 Task: Create a due date automation when advanced on, 2 days before a card is due add content with a name ending with resume at 11:00 AM.
Action: Mouse moved to (1050, 75)
Screenshot: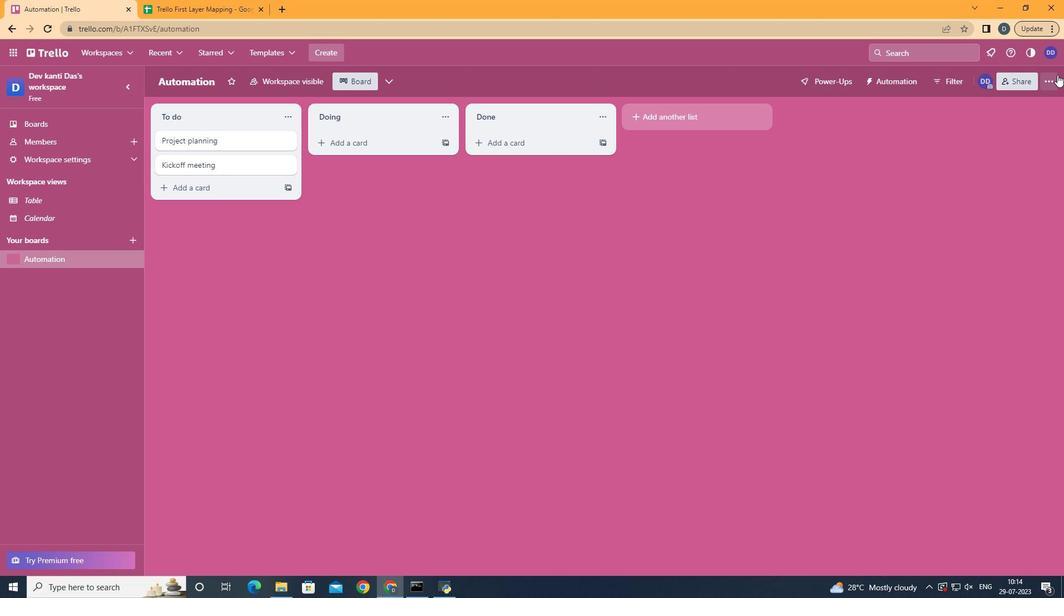 
Action: Mouse pressed left at (1050, 75)
Screenshot: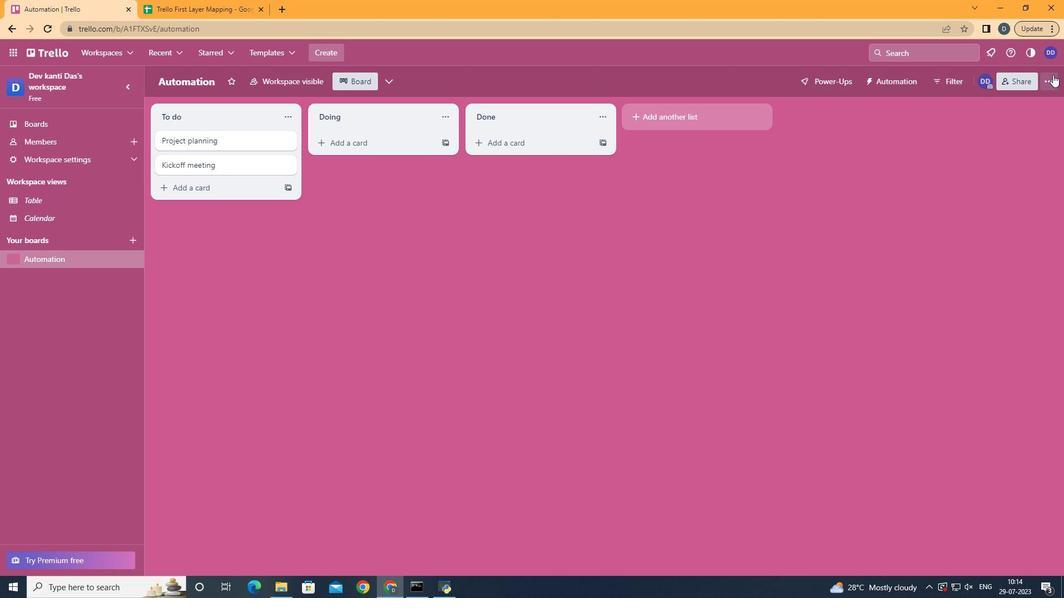 
Action: Mouse moved to (955, 226)
Screenshot: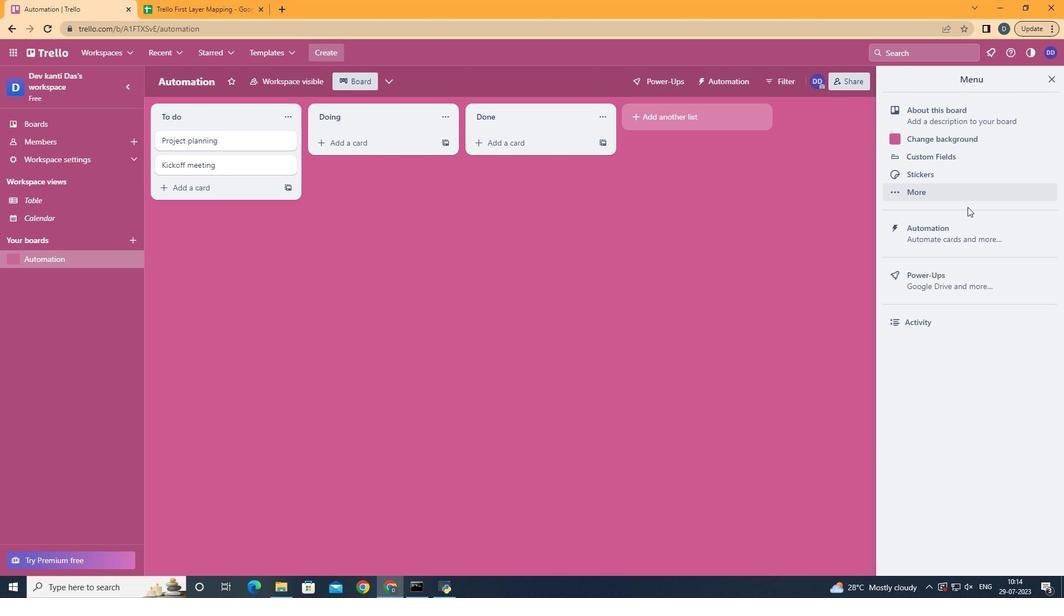 
Action: Mouse pressed left at (955, 226)
Screenshot: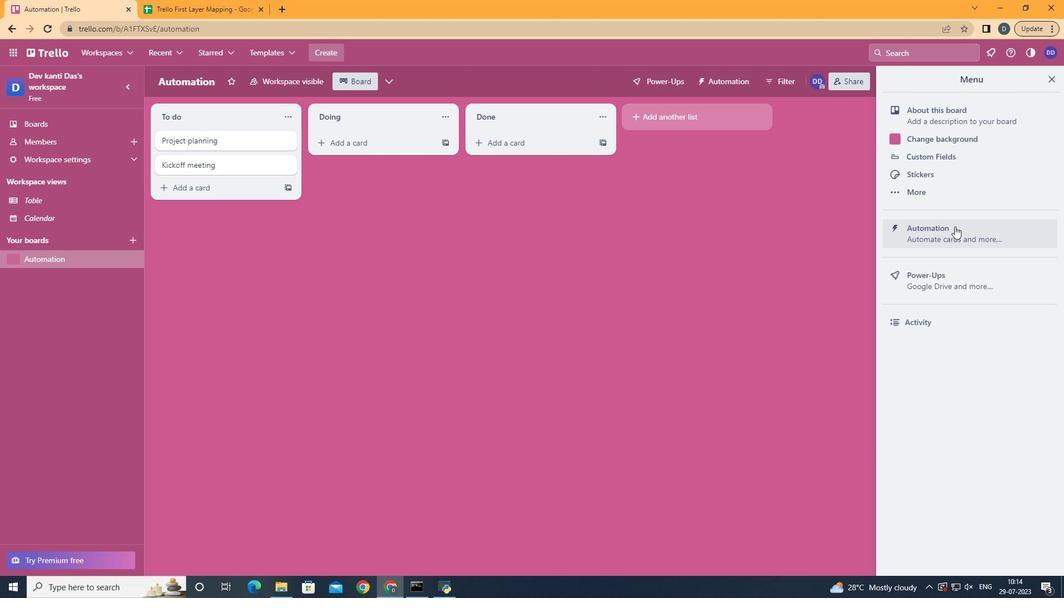 
Action: Mouse moved to (224, 231)
Screenshot: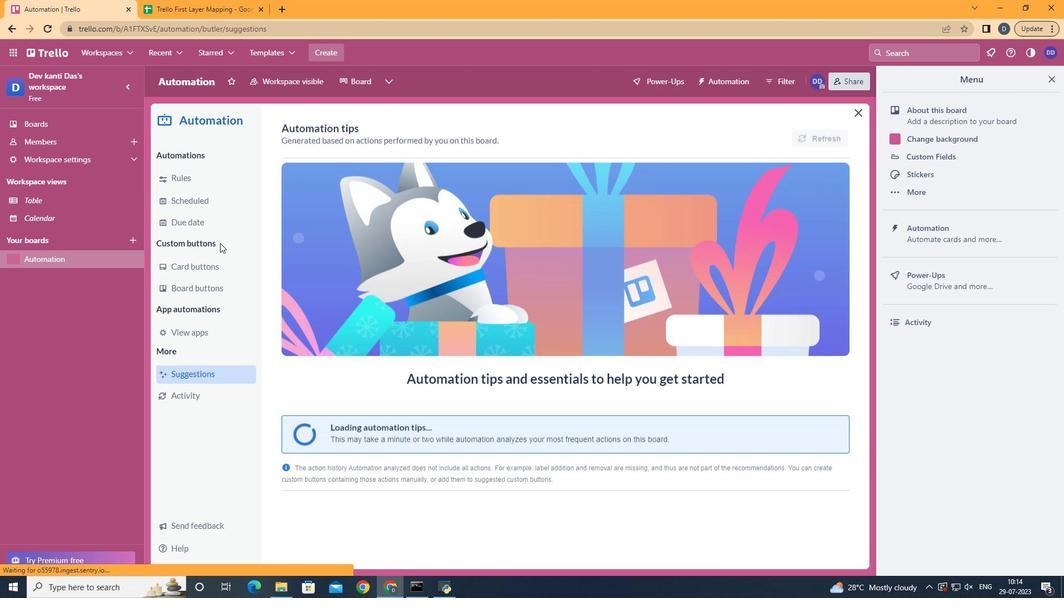 
Action: Mouse pressed left at (224, 231)
Screenshot: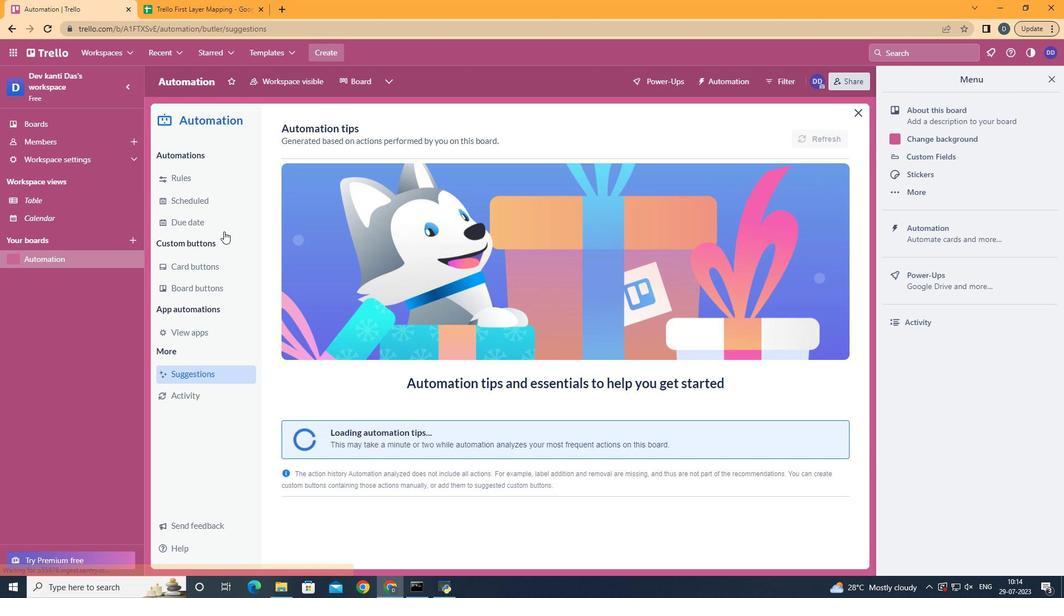 
Action: Mouse moved to (822, 133)
Screenshot: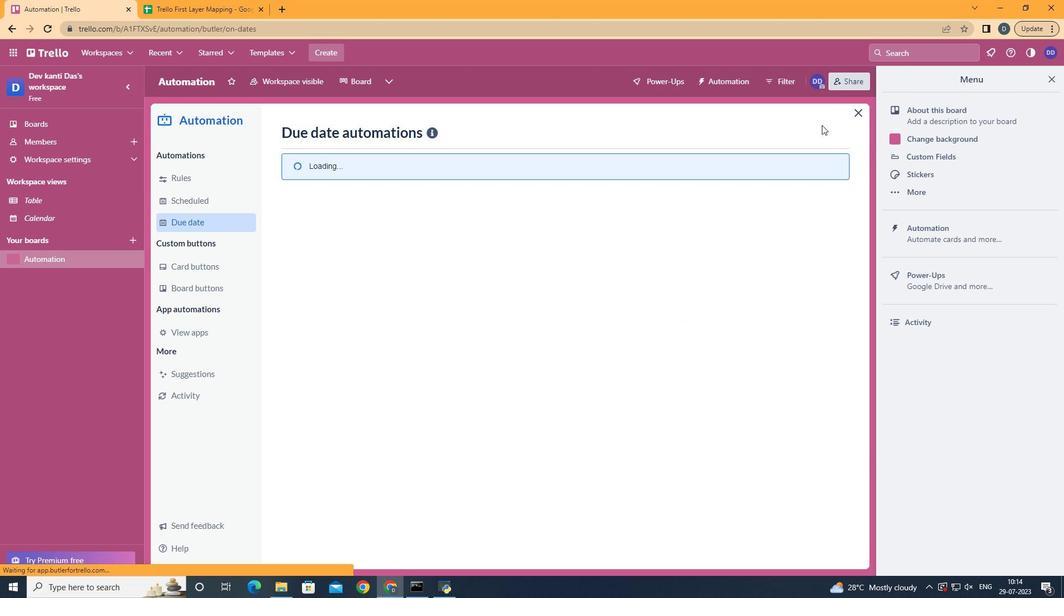 
Action: Mouse pressed left at (822, 133)
Screenshot: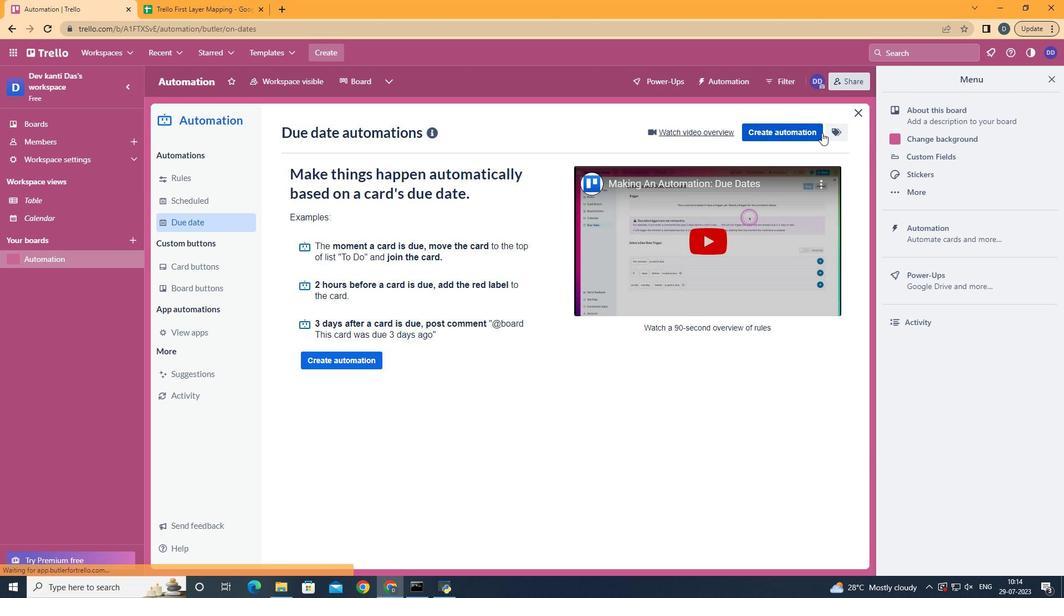
Action: Mouse moved to (573, 234)
Screenshot: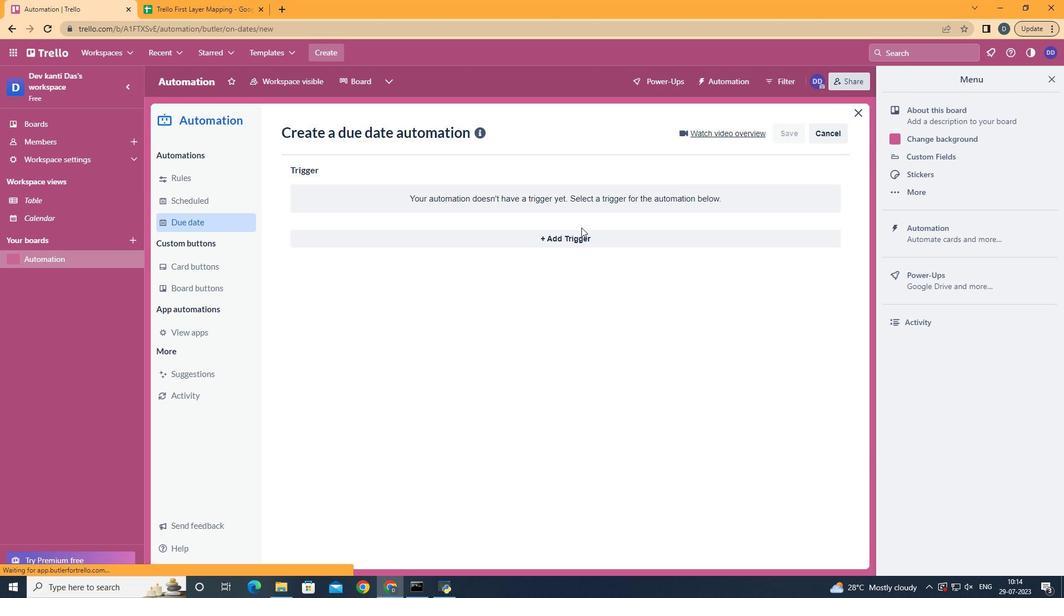 
Action: Mouse pressed left at (573, 234)
Screenshot: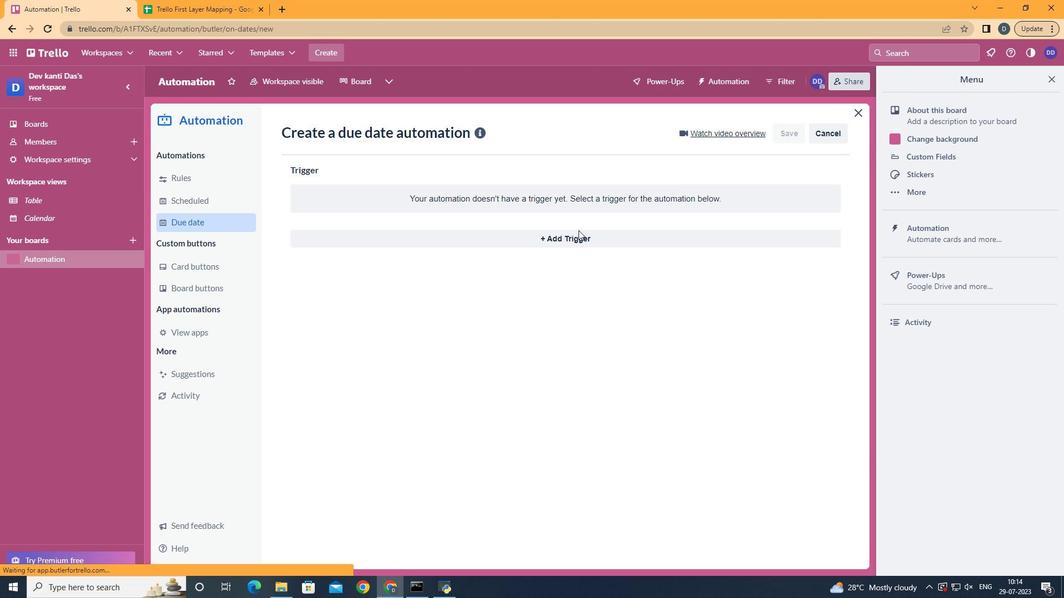 
Action: Mouse moved to (435, 407)
Screenshot: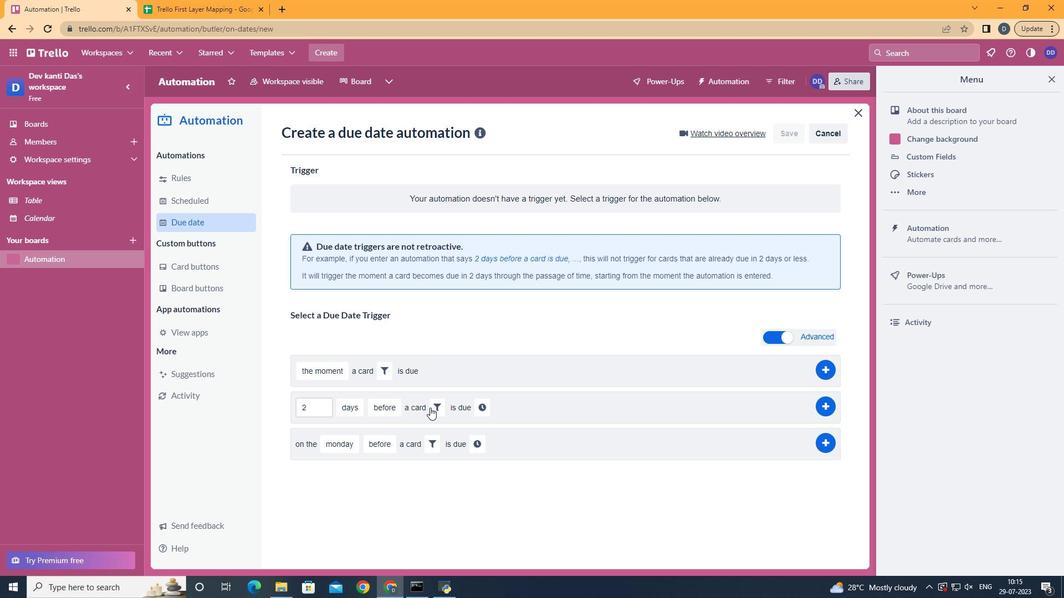 
Action: Mouse pressed left at (435, 407)
Screenshot: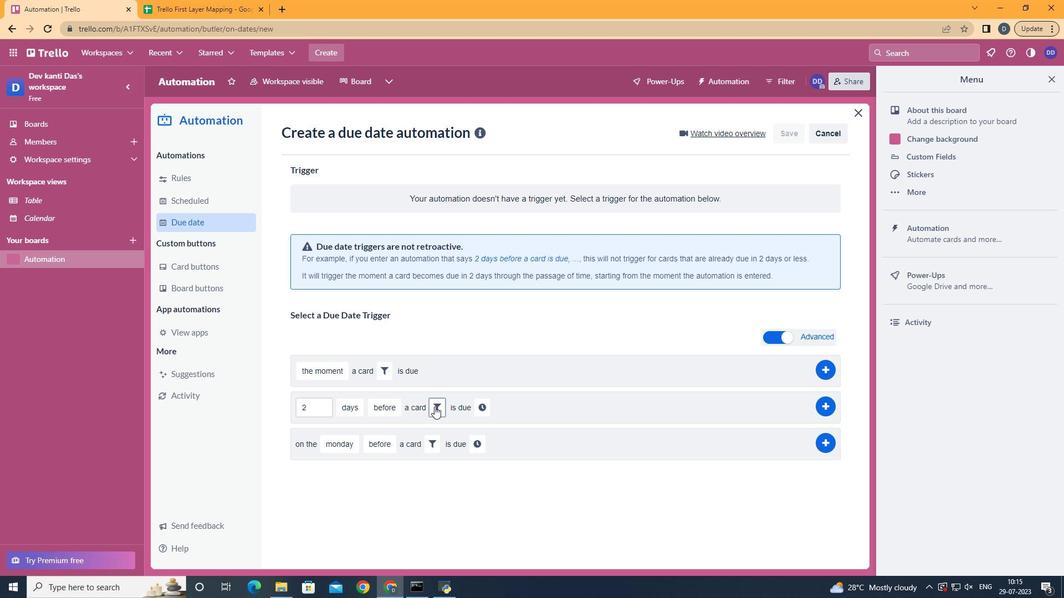 
Action: Mouse moved to (572, 443)
Screenshot: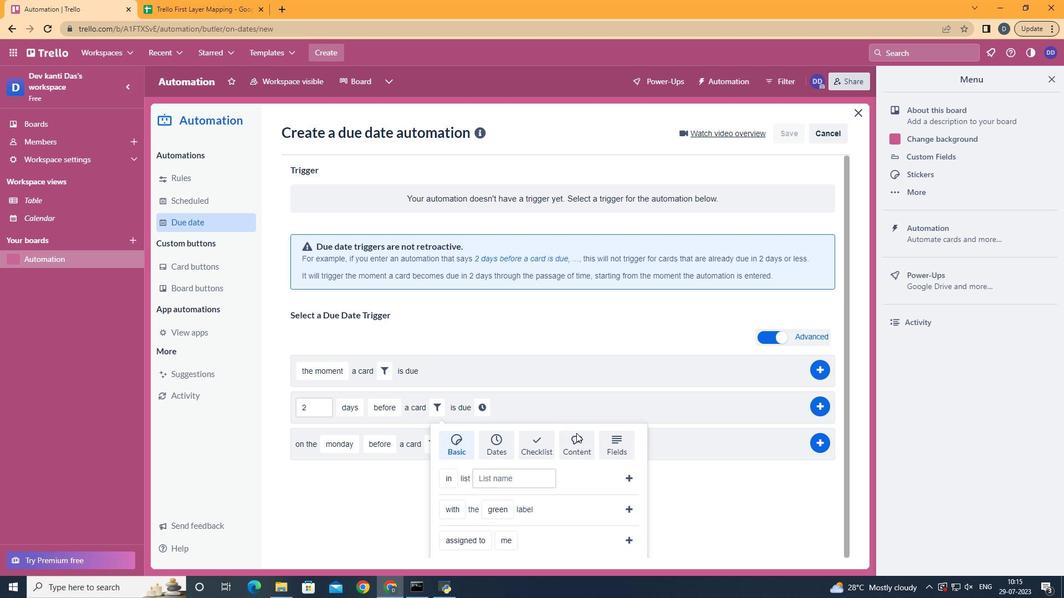 
Action: Mouse pressed left at (572, 443)
Screenshot: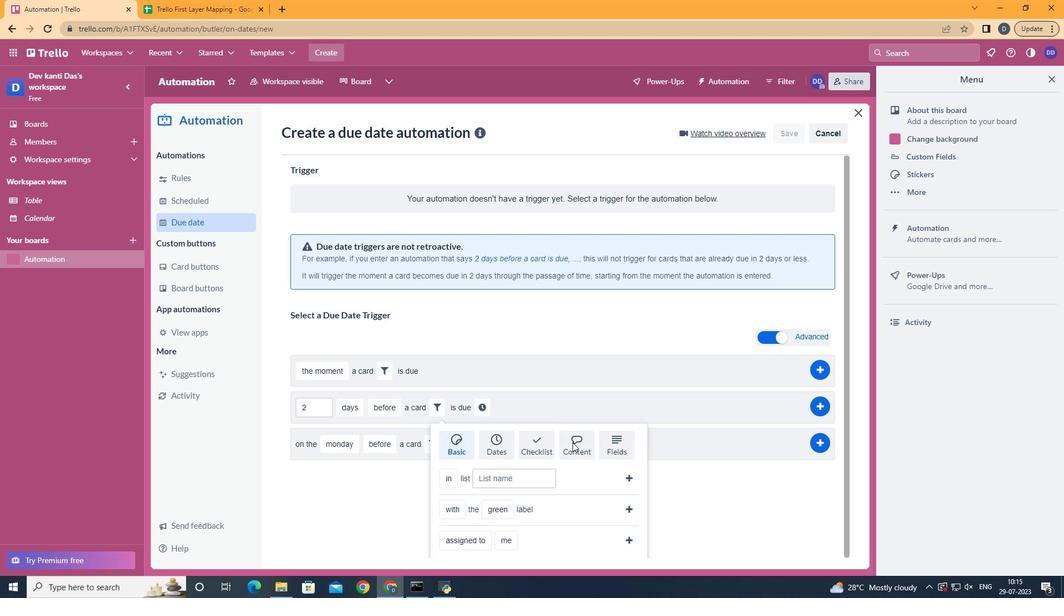 
Action: Mouse scrolled (572, 442) with delta (0, 0)
Screenshot: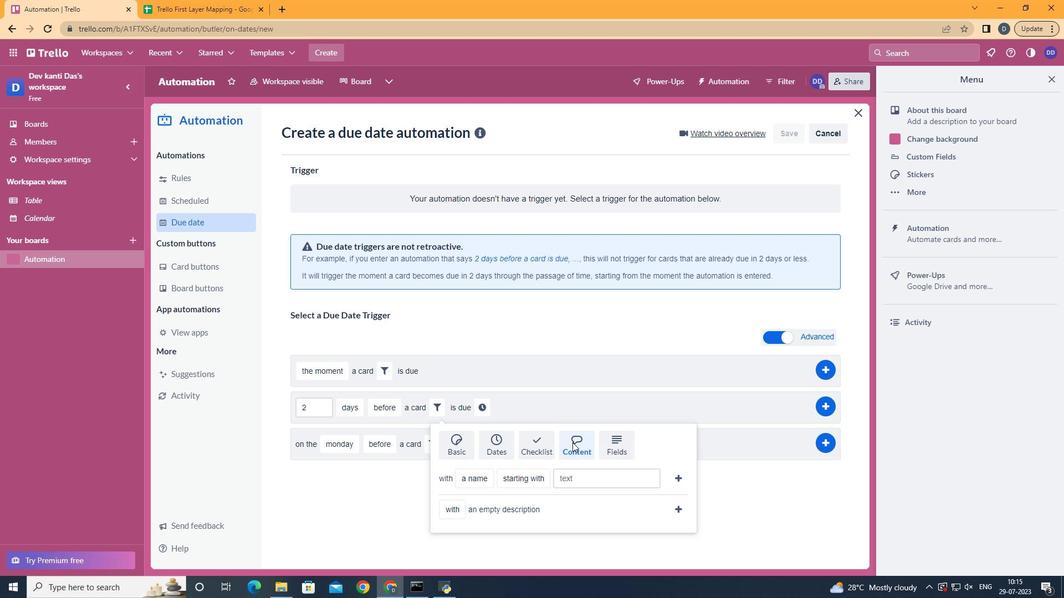 
Action: Mouse scrolled (572, 442) with delta (0, 0)
Screenshot: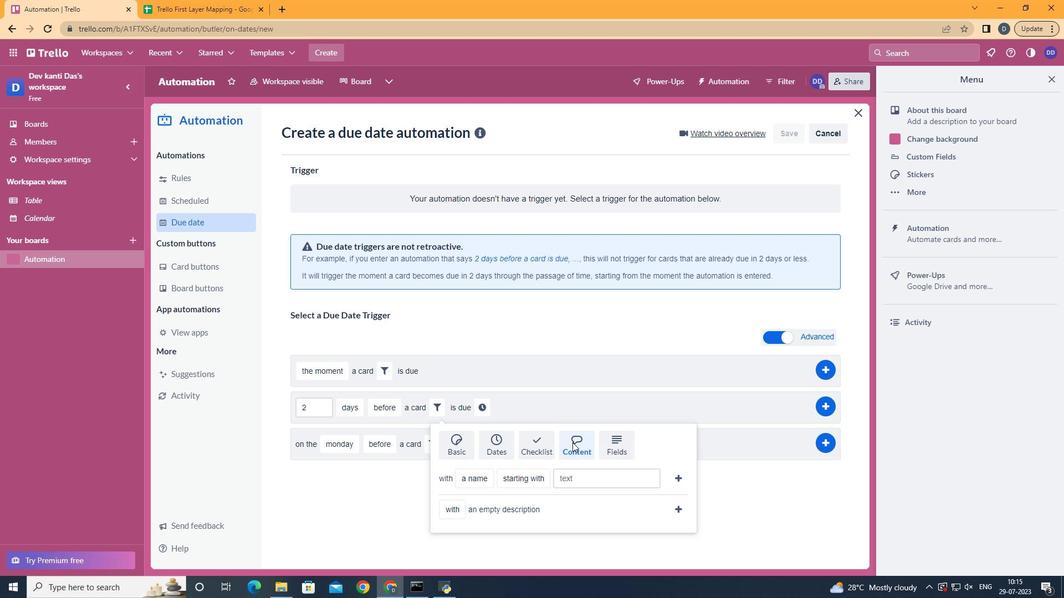 
Action: Mouse scrolled (572, 442) with delta (0, 0)
Screenshot: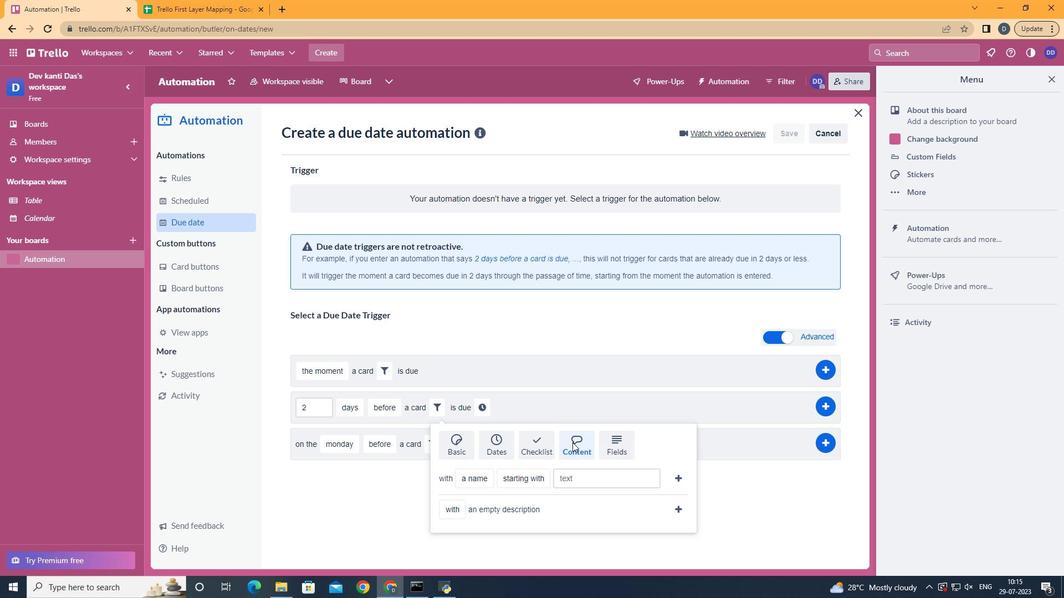 
Action: Mouse scrolled (572, 442) with delta (0, 0)
Screenshot: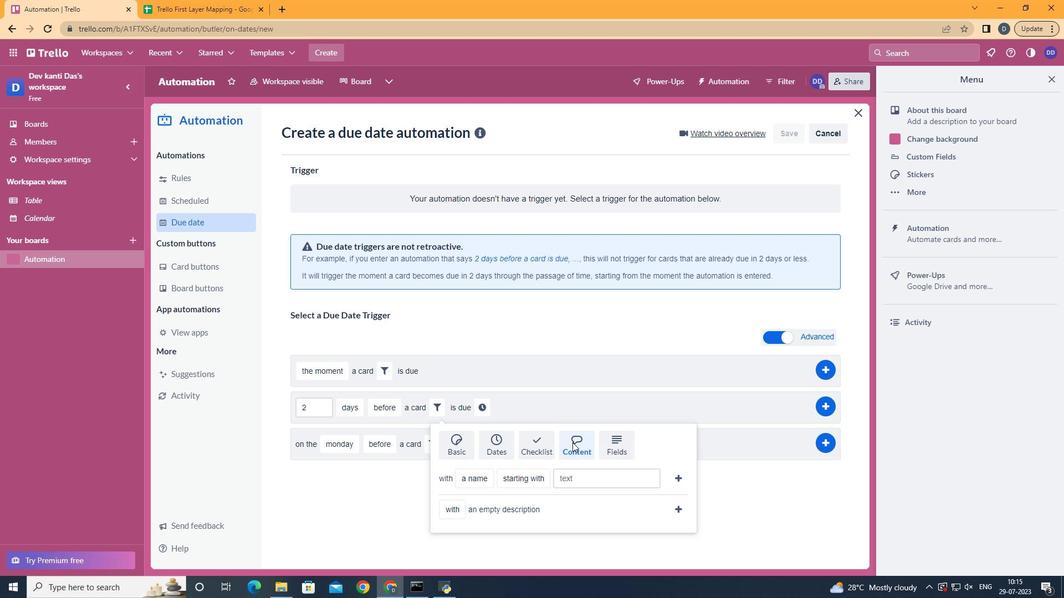 
Action: Mouse moved to (478, 499)
Screenshot: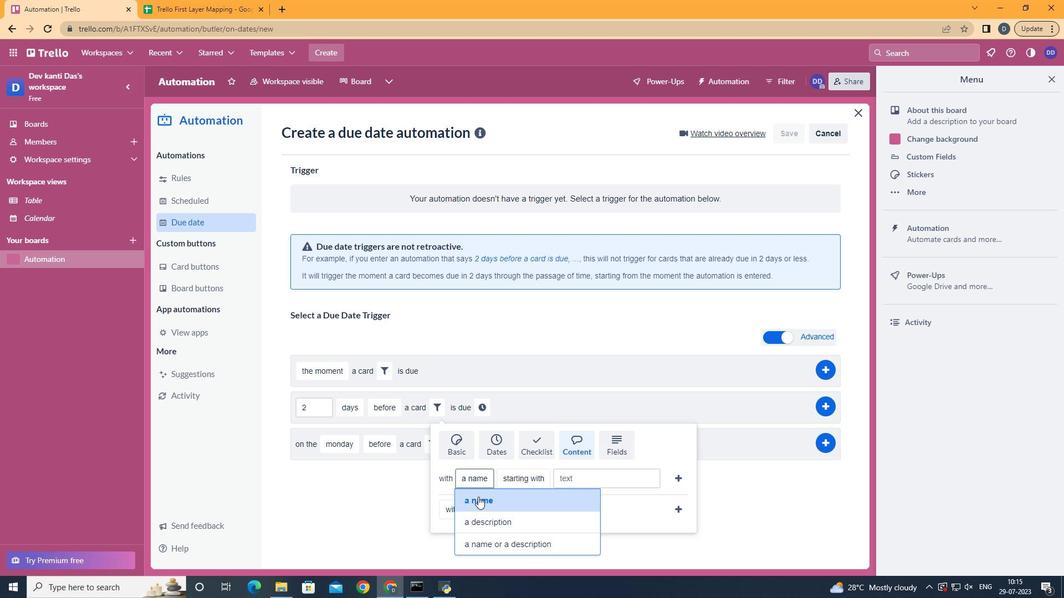
Action: Mouse pressed left at (478, 499)
Screenshot: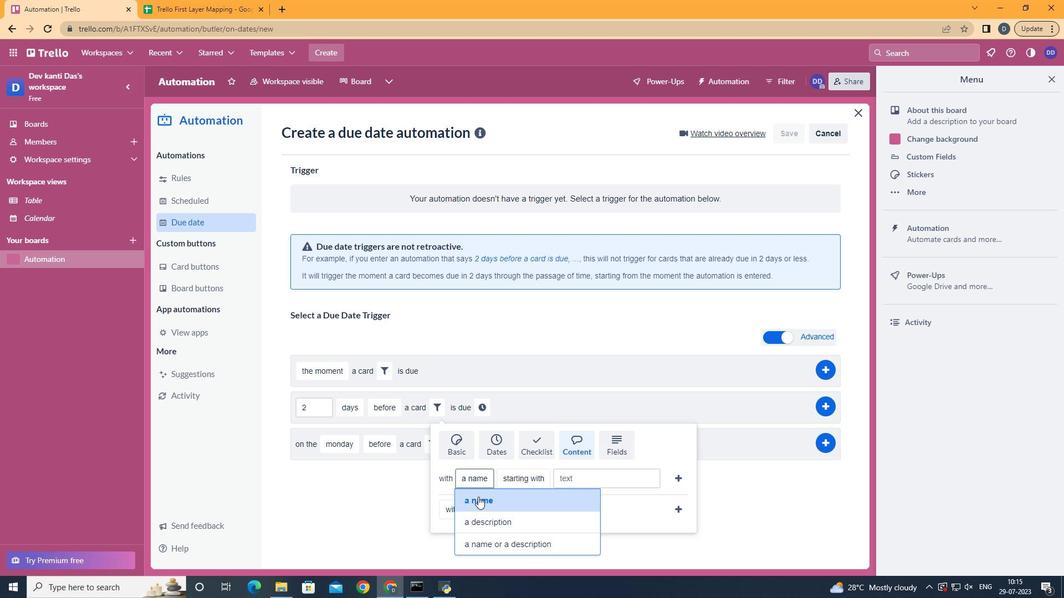 
Action: Mouse moved to (549, 372)
Screenshot: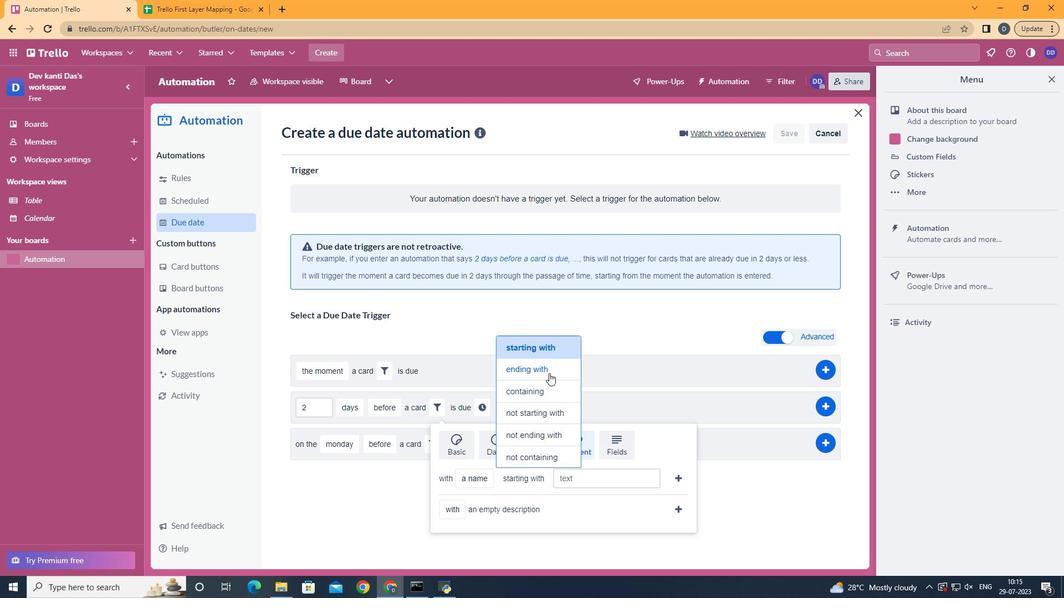 
Action: Mouse pressed left at (549, 372)
Screenshot: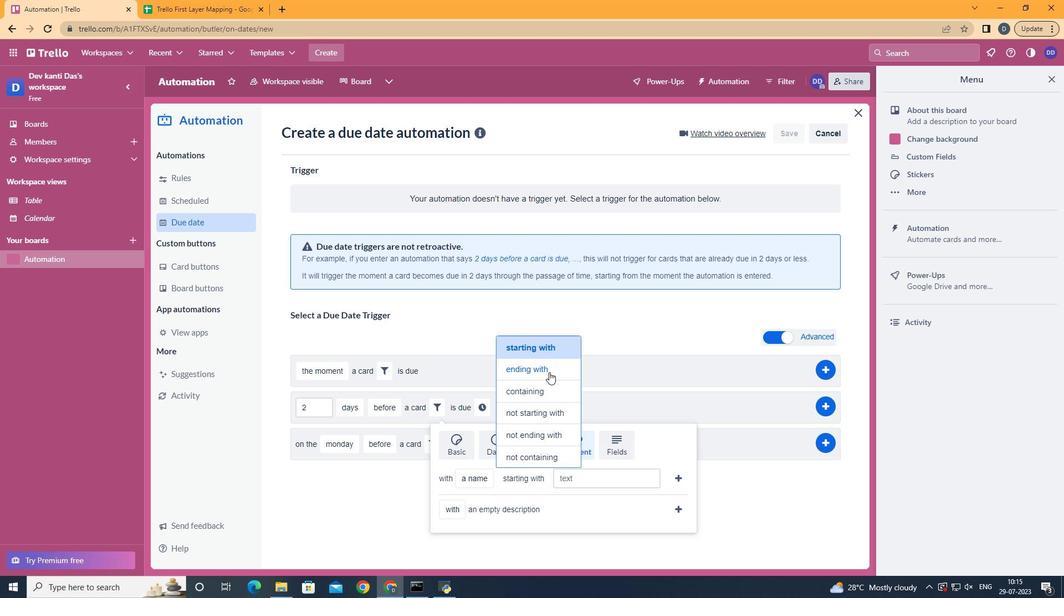 
Action: Mouse moved to (575, 480)
Screenshot: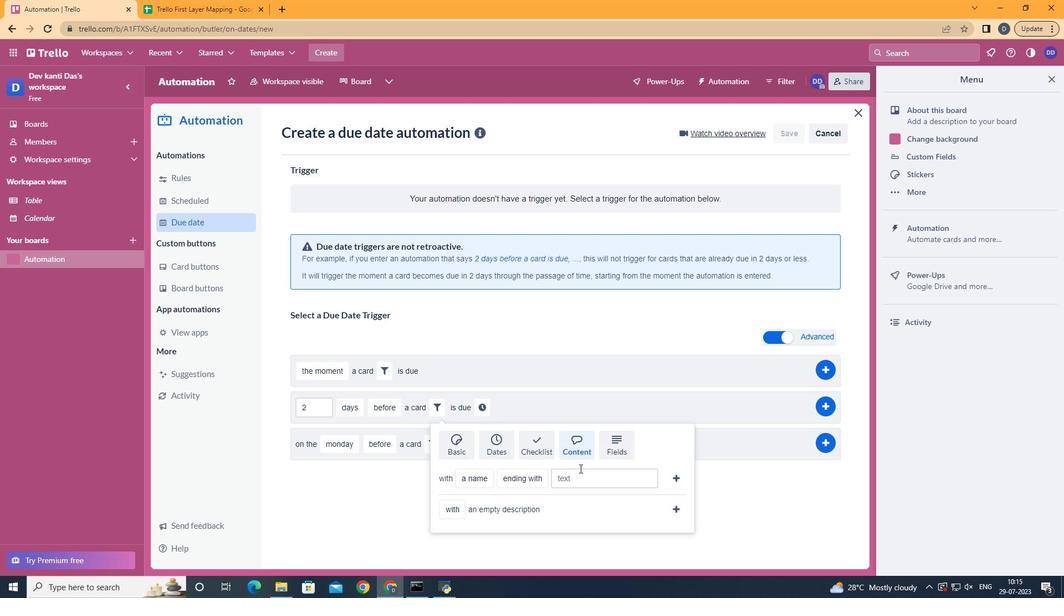 
Action: Mouse pressed left at (575, 480)
Screenshot: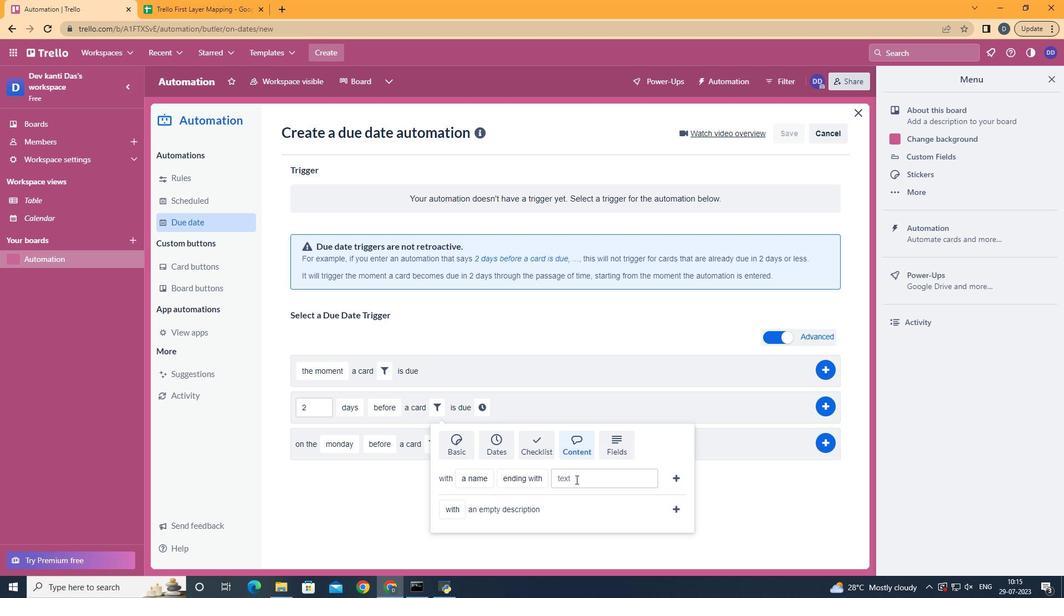 
Action: Key pressed resume
Screenshot: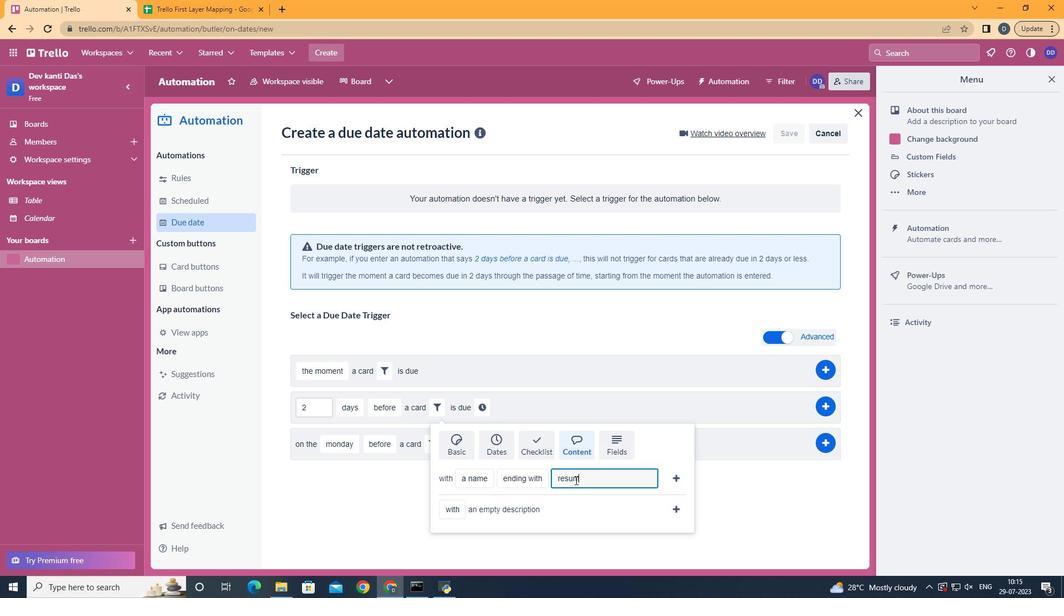 
Action: Mouse moved to (673, 475)
Screenshot: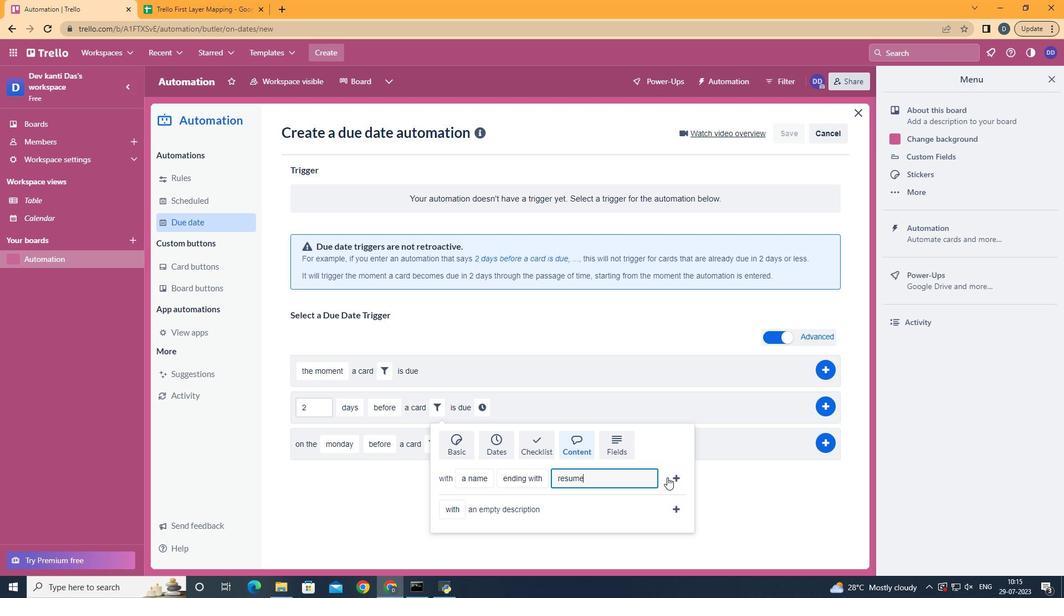 
Action: Mouse pressed left at (673, 475)
Screenshot: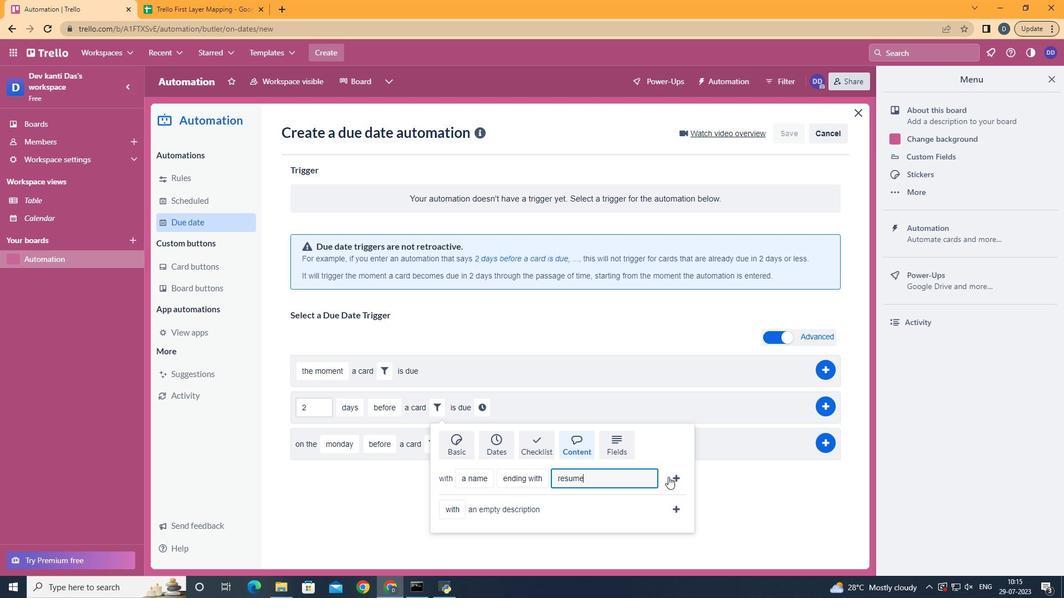 
Action: Mouse moved to (639, 408)
Screenshot: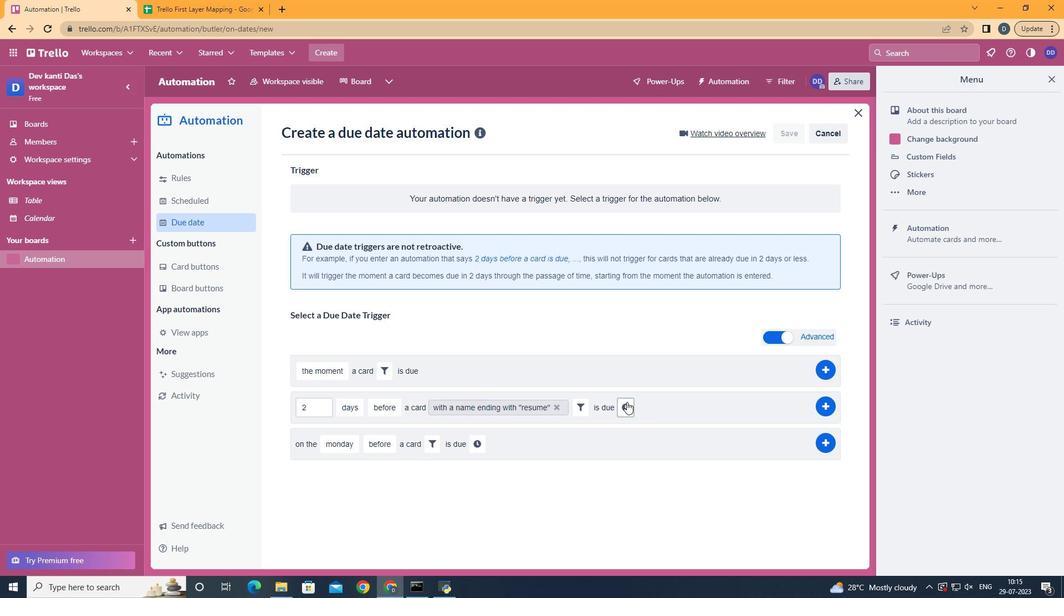 
Action: Mouse pressed left at (639, 408)
Screenshot: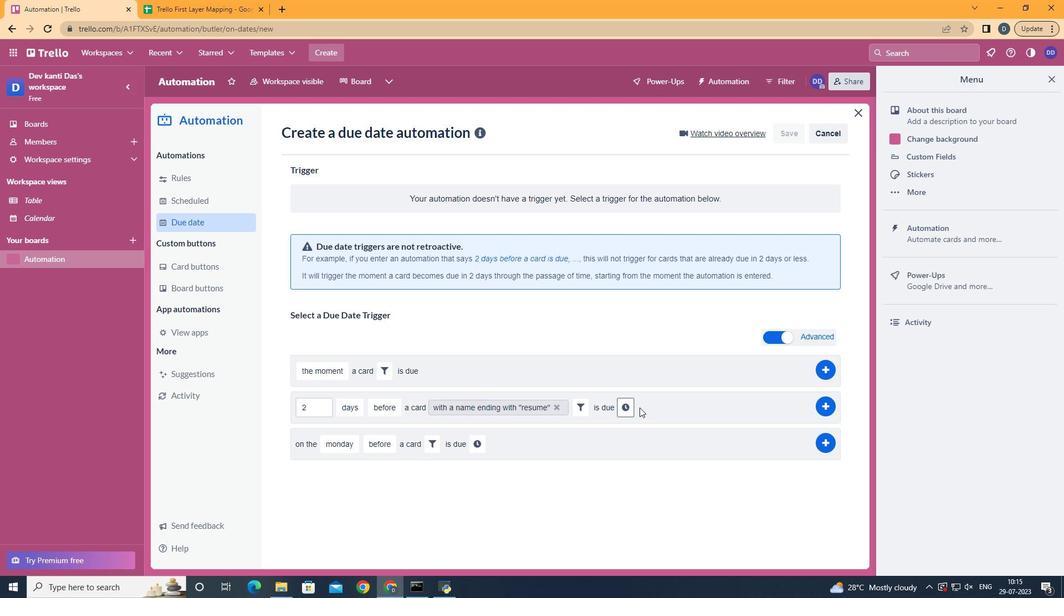 
Action: Mouse moved to (622, 408)
Screenshot: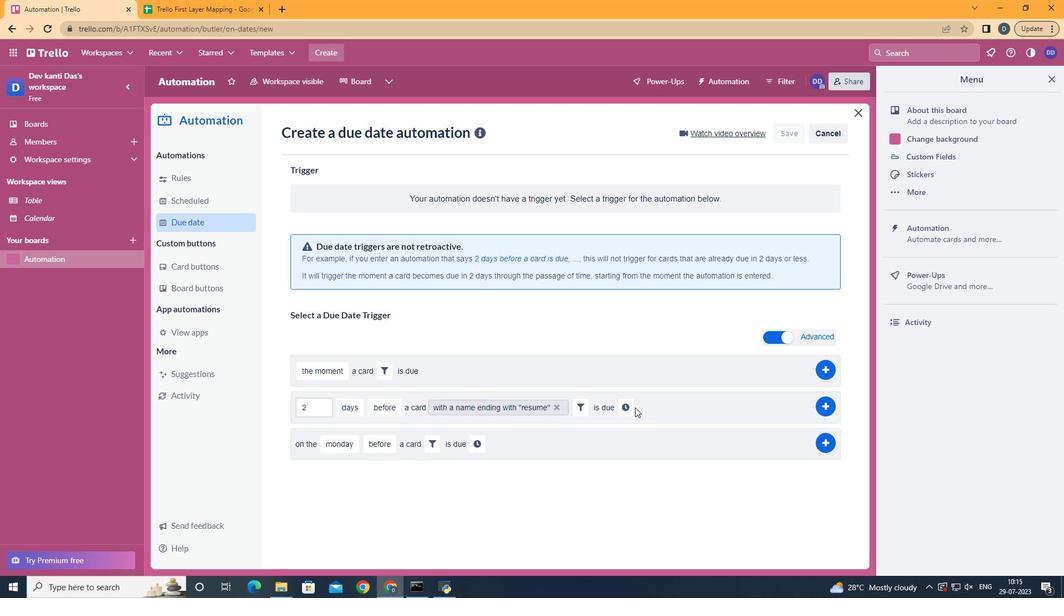 
Action: Mouse pressed left at (622, 408)
Screenshot: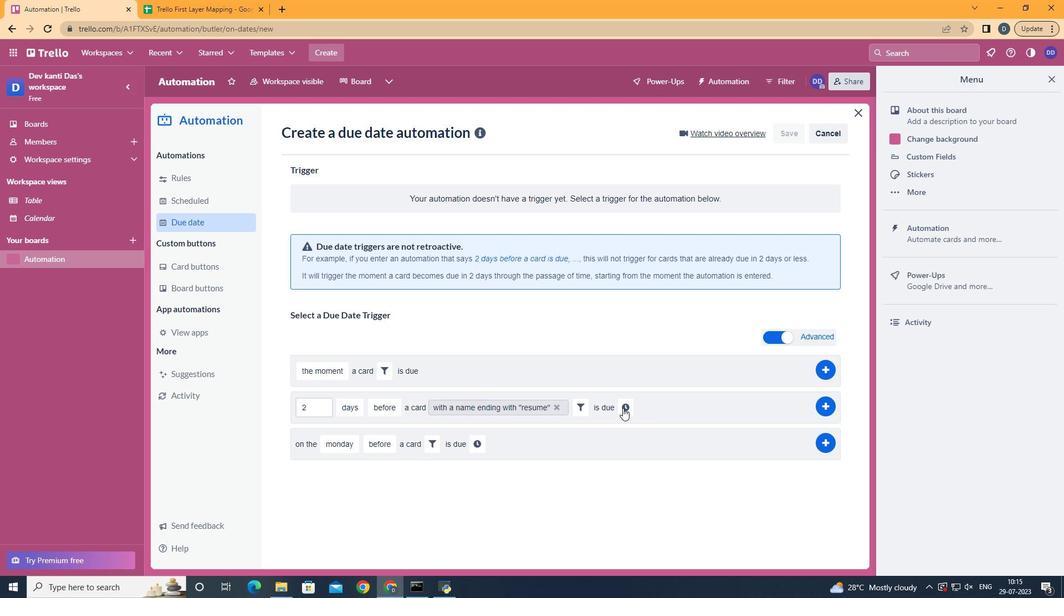 
Action: Mouse moved to (660, 412)
Screenshot: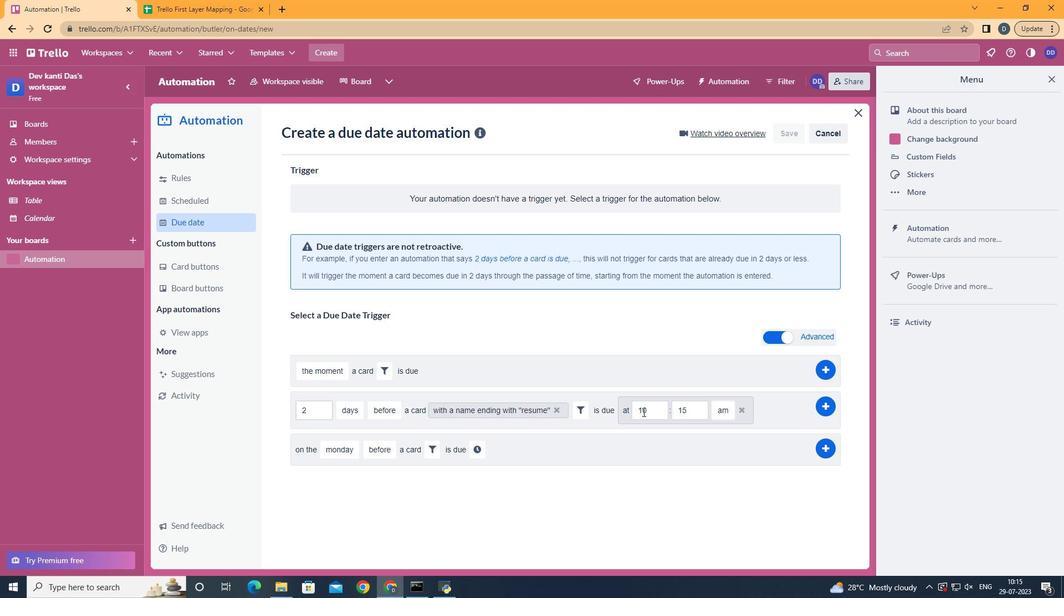 
Action: Mouse pressed left at (660, 412)
Screenshot: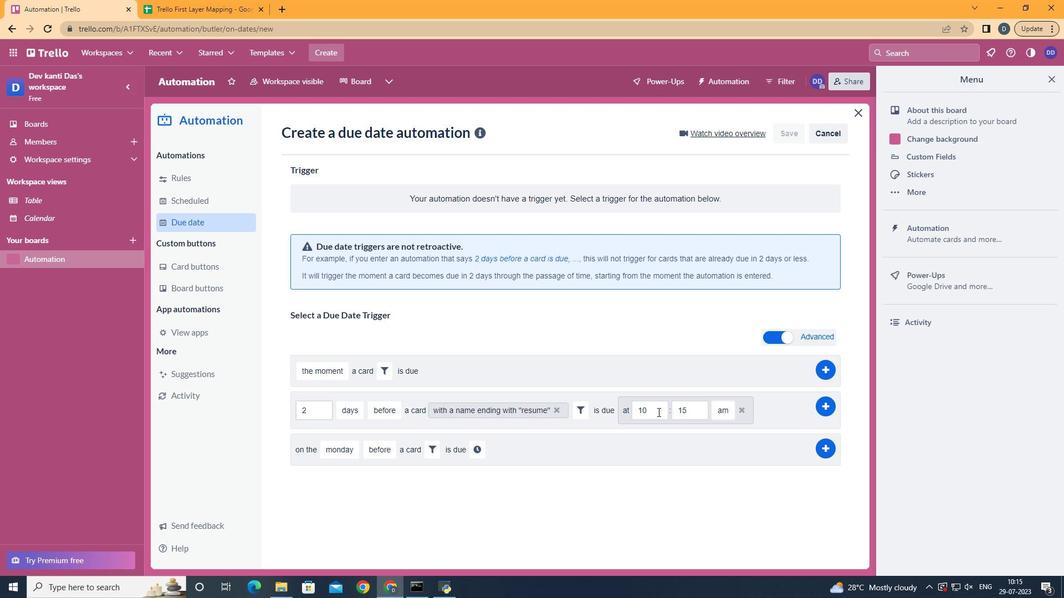 
Action: Key pressed <Key.backspace><Key.backspace>11
Screenshot: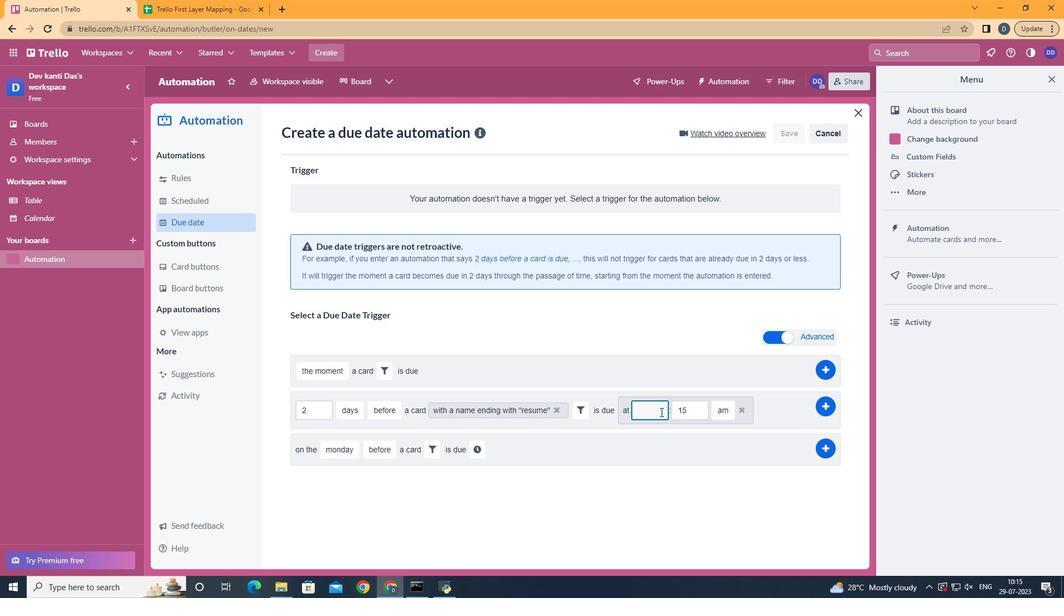 
Action: Mouse moved to (704, 411)
Screenshot: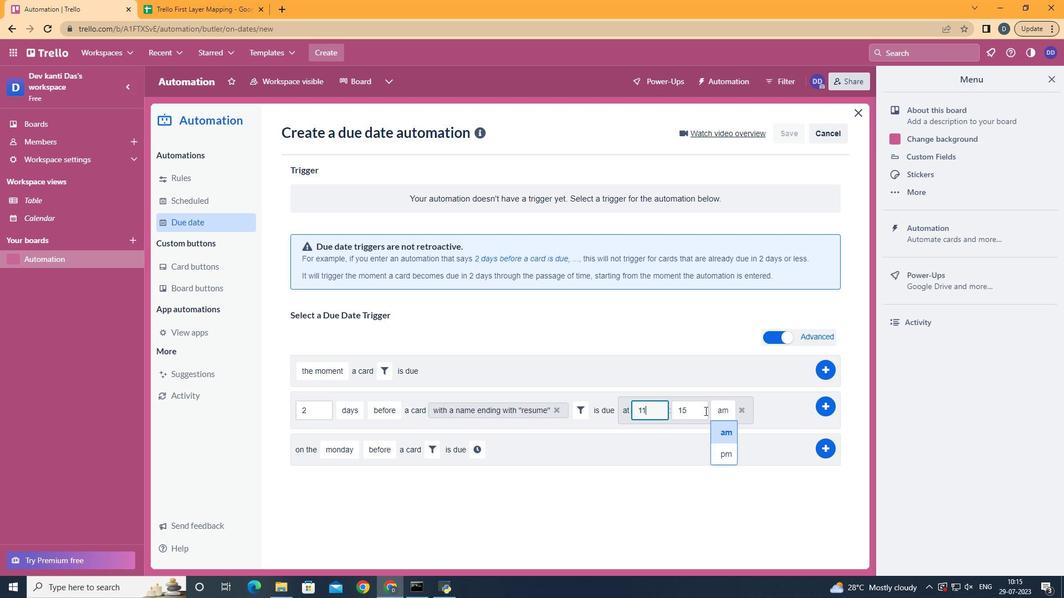 
Action: Mouse pressed left at (704, 411)
Screenshot: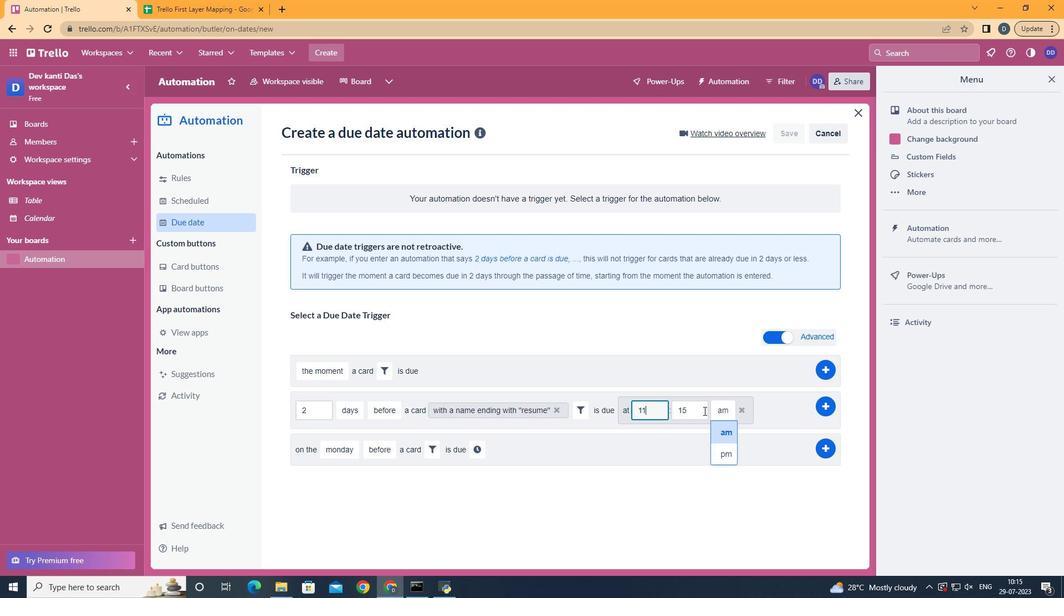 
Action: Key pressed <Key.backspace><Key.backspace>00
Screenshot: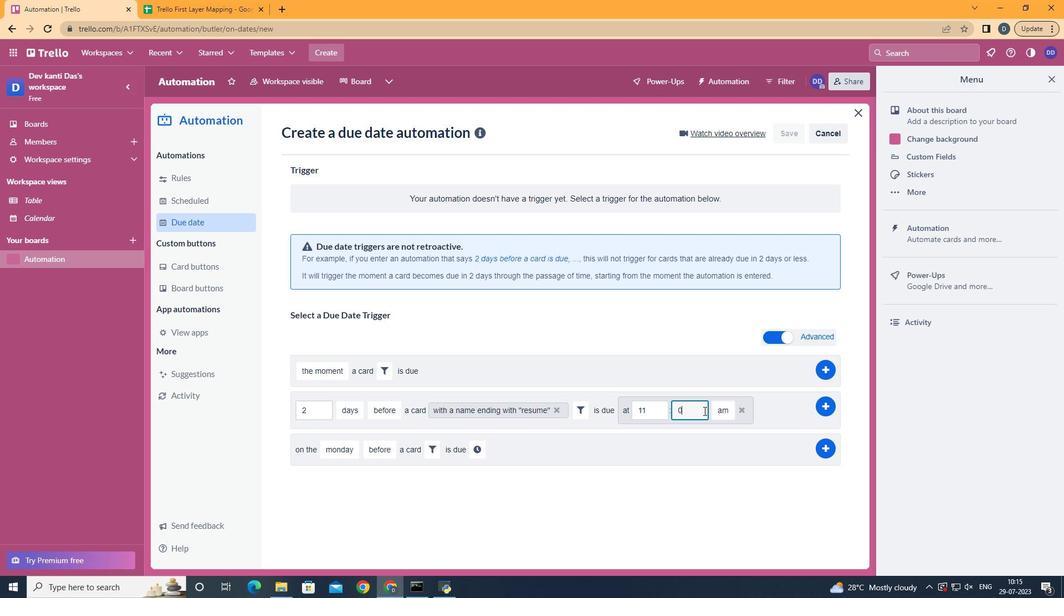 
Action: Mouse moved to (726, 431)
Screenshot: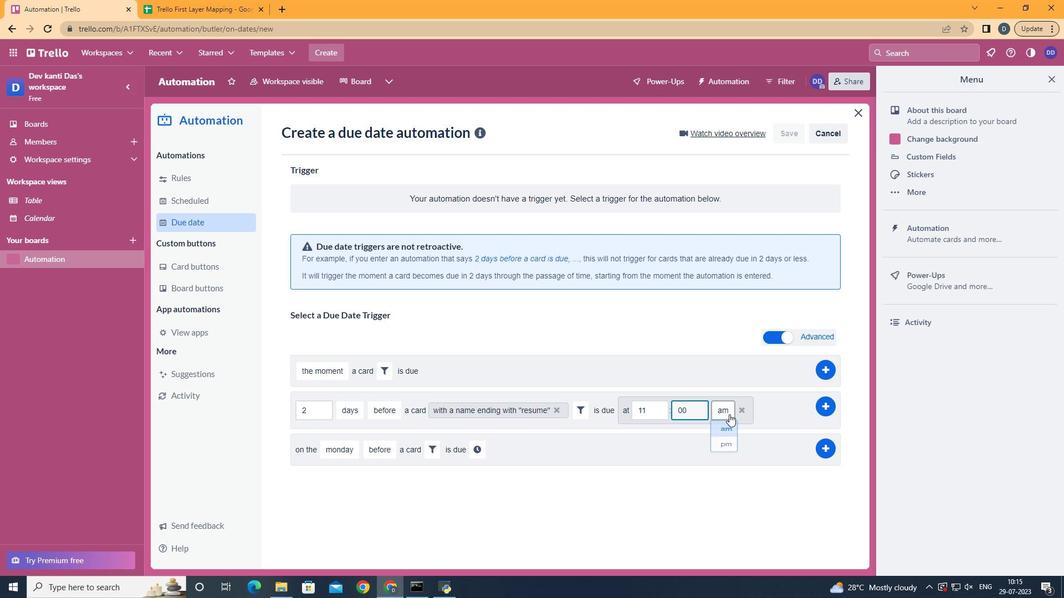 
Action: Mouse pressed left at (726, 431)
Screenshot: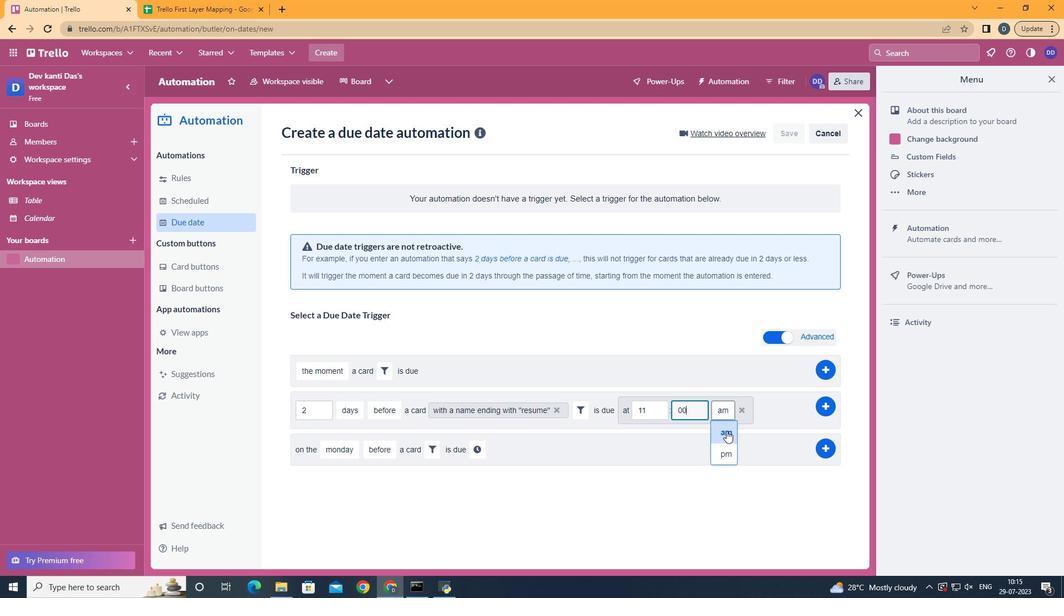 
